 Task: Create a due date automation trigger when advanced on, 2 working days before a card is due add dates due tomorrow at 11:00 AM.
Action: Mouse moved to (854, 252)
Screenshot: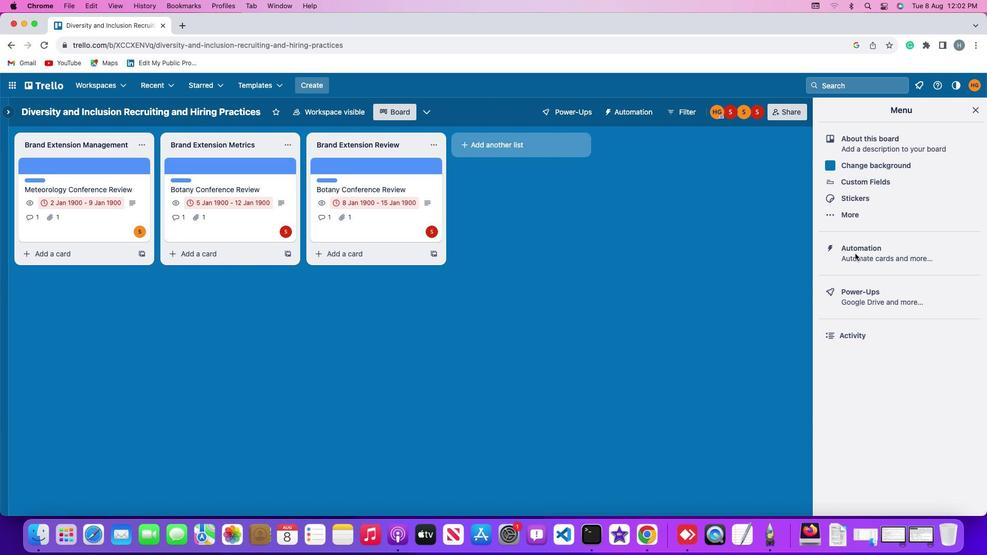 
Action: Mouse pressed left at (854, 252)
Screenshot: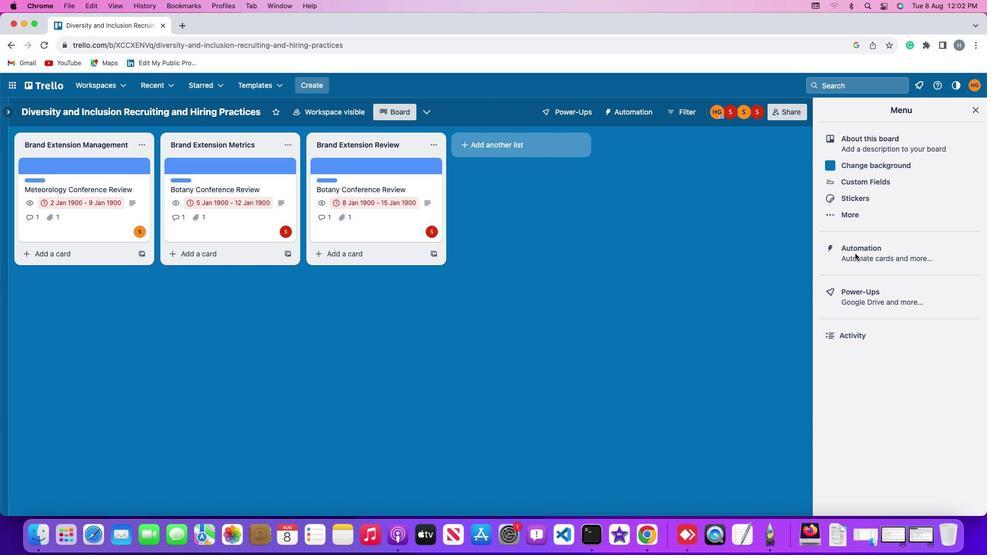 
Action: Mouse pressed left at (854, 252)
Screenshot: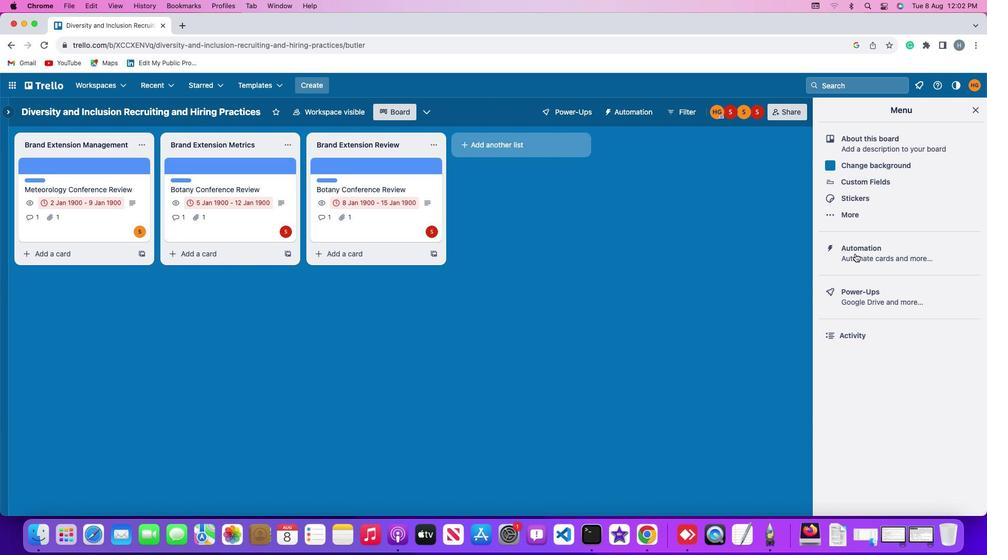 
Action: Mouse moved to (51, 242)
Screenshot: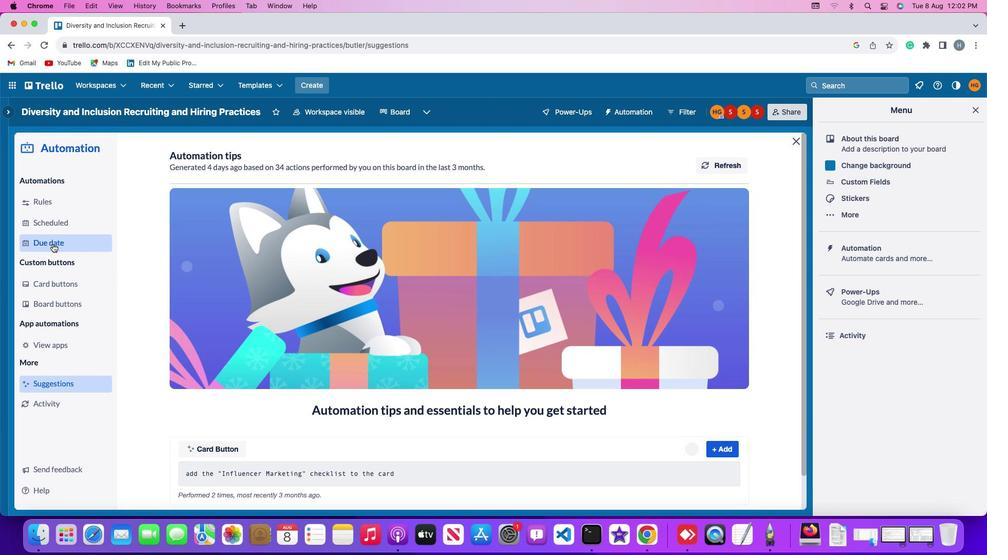 
Action: Mouse pressed left at (51, 242)
Screenshot: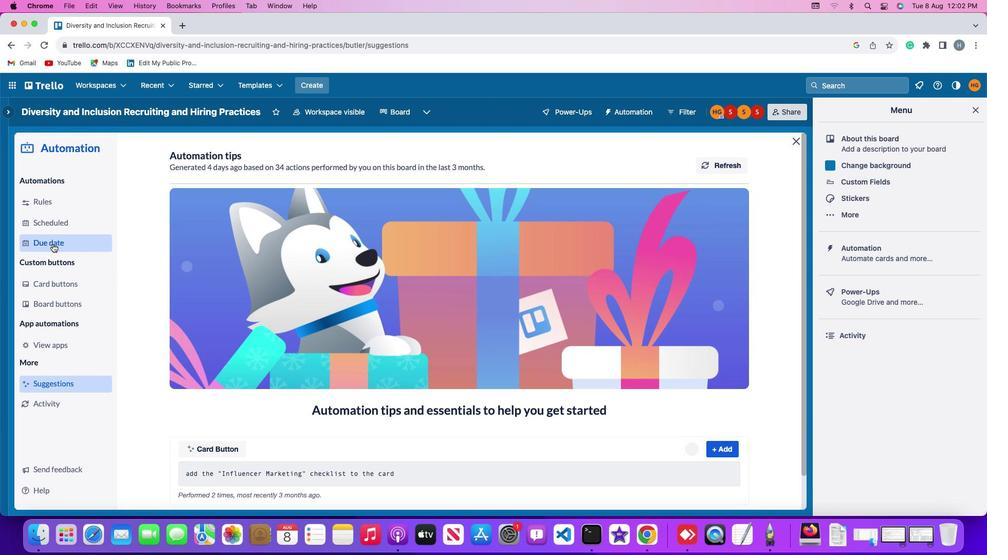 
Action: Mouse moved to (674, 159)
Screenshot: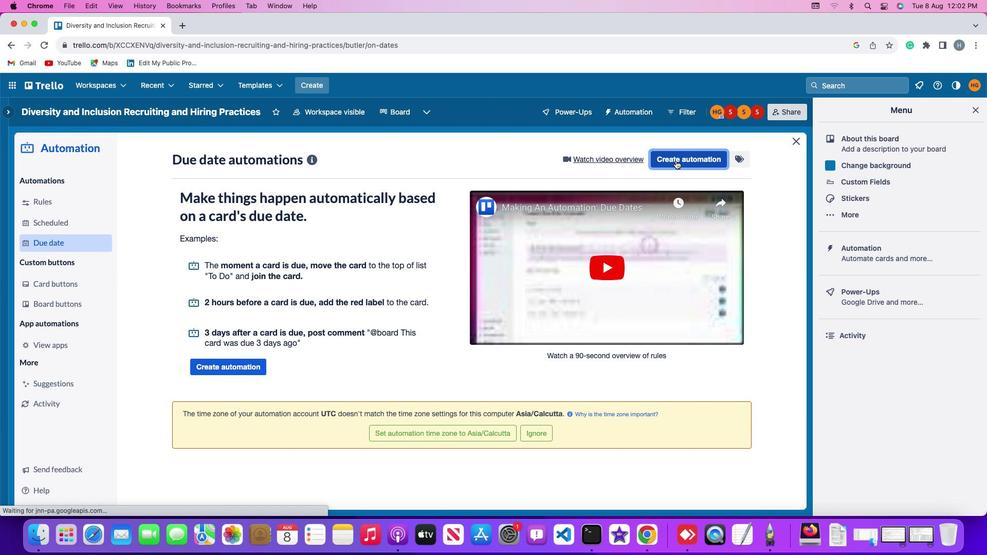 
Action: Mouse pressed left at (674, 159)
Screenshot: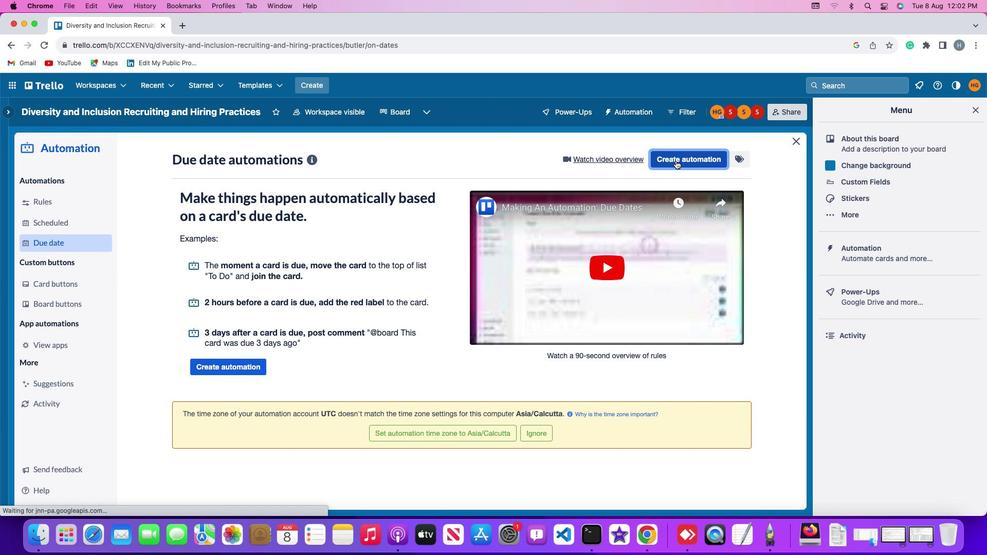 
Action: Mouse moved to (272, 252)
Screenshot: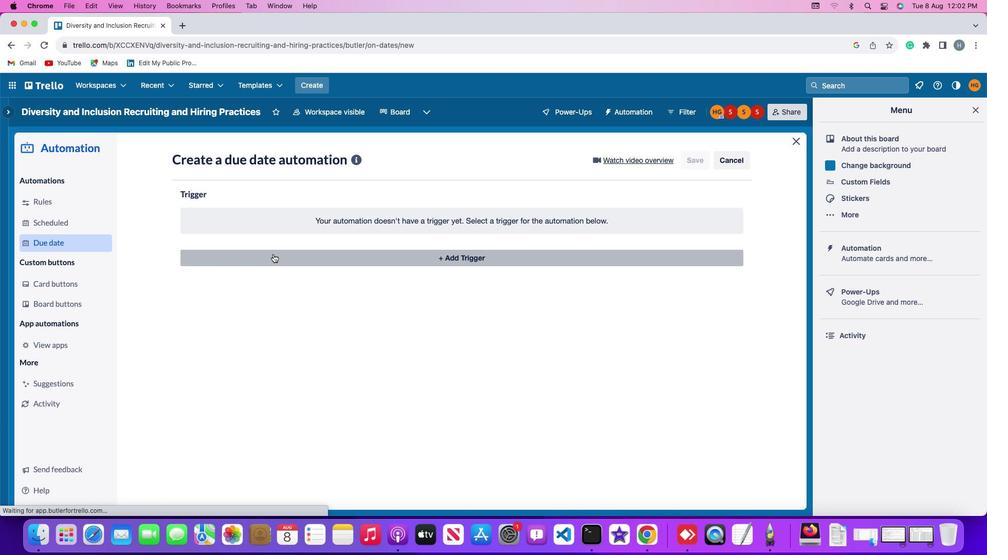 
Action: Mouse pressed left at (272, 252)
Screenshot: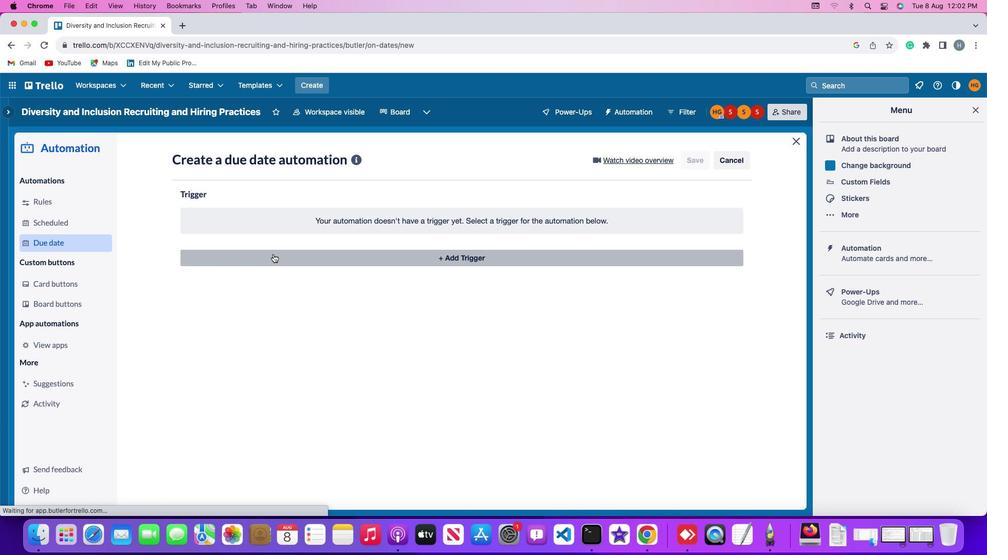 
Action: Mouse moved to (196, 414)
Screenshot: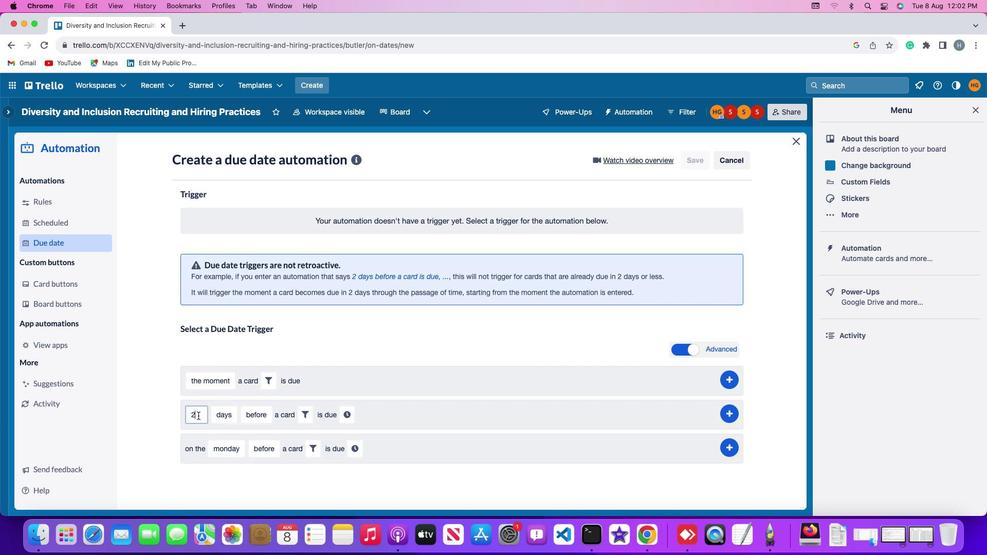 
Action: Mouse pressed left at (196, 414)
Screenshot: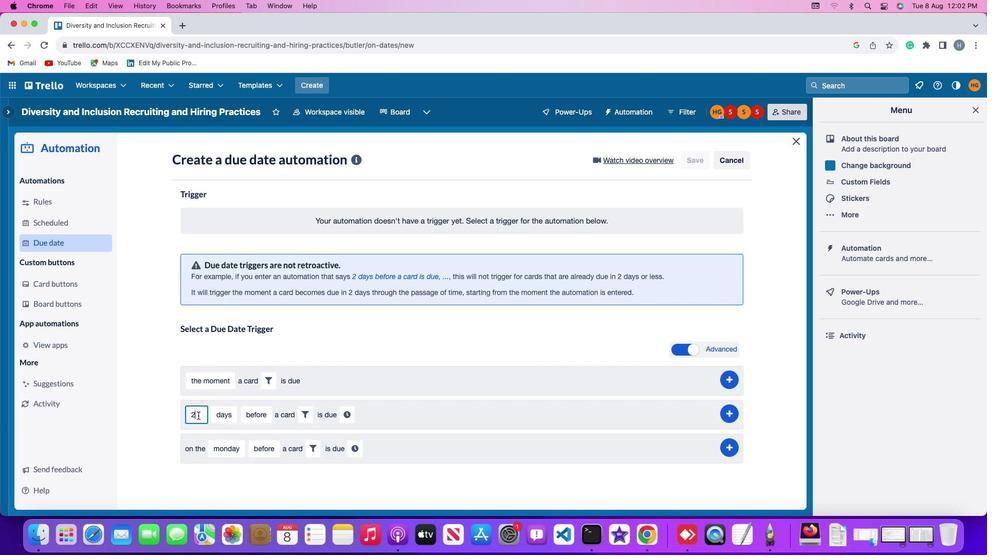 
Action: Mouse moved to (197, 414)
Screenshot: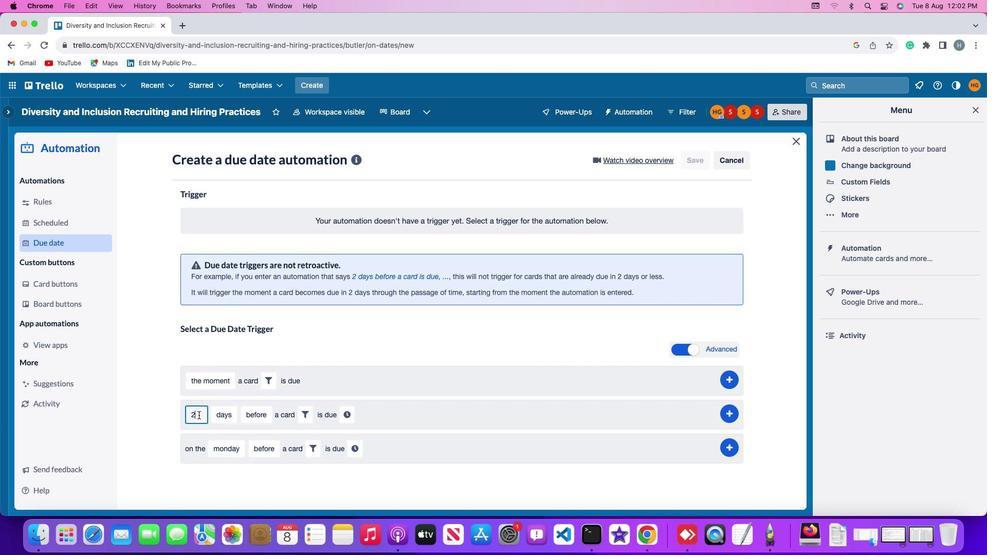 
Action: Key pressed Key.backspace'2'
Screenshot: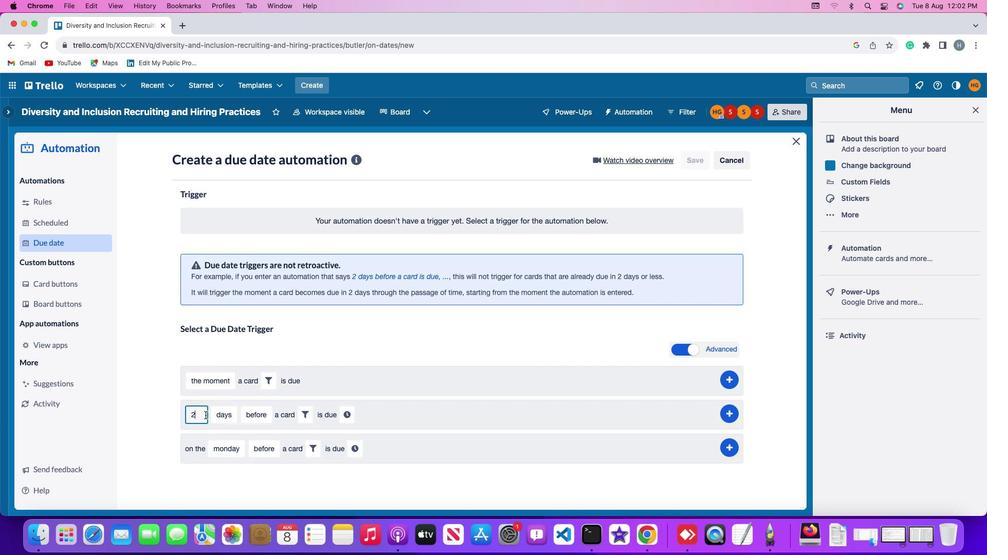 
Action: Mouse moved to (223, 413)
Screenshot: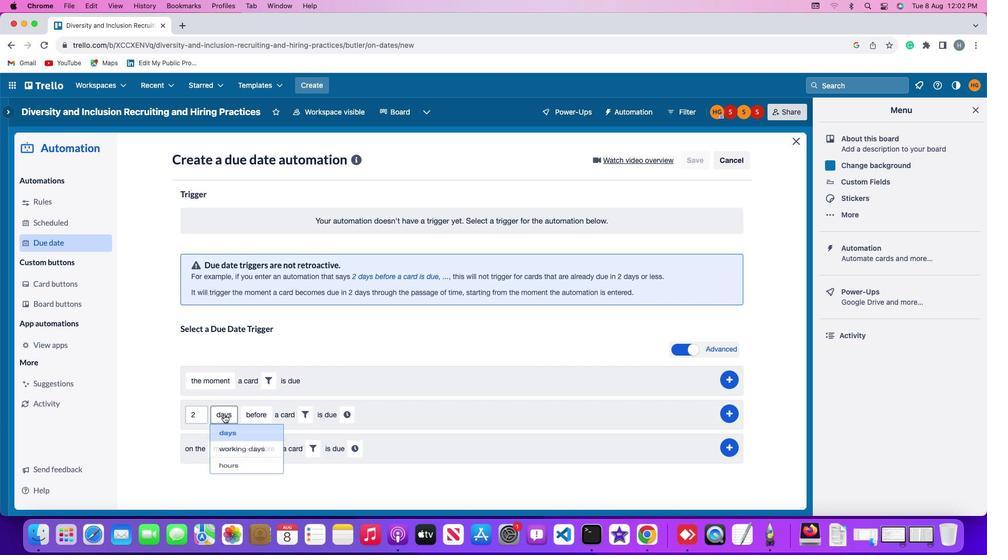 
Action: Mouse pressed left at (223, 413)
Screenshot: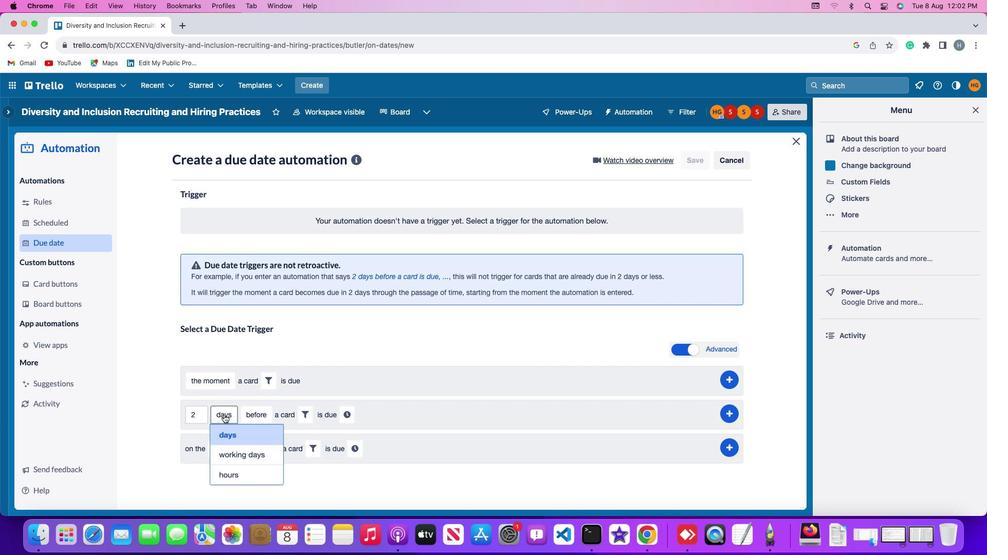 
Action: Mouse moved to (228, 459)
Screenshot: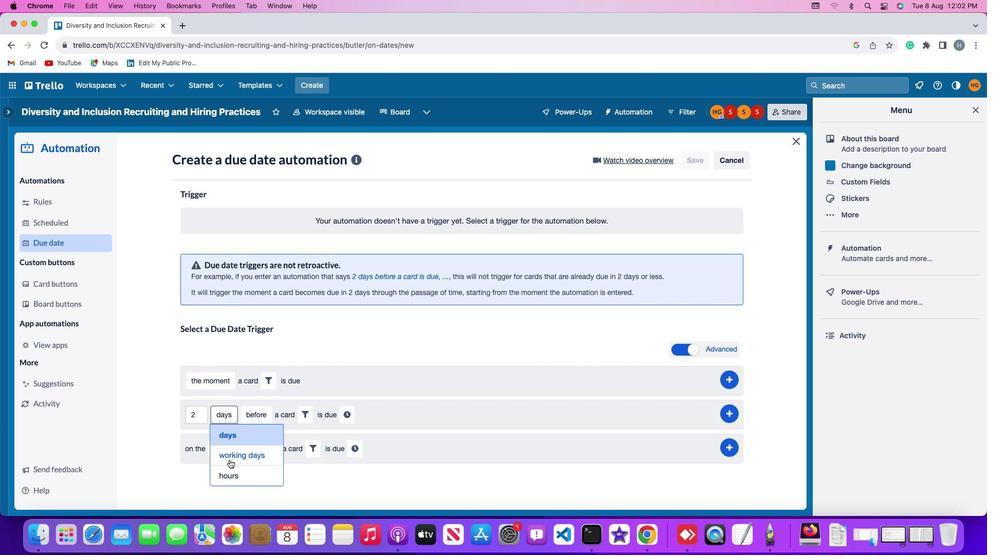 
Action: Mouse pressed left at (228, 459)
Screenshot: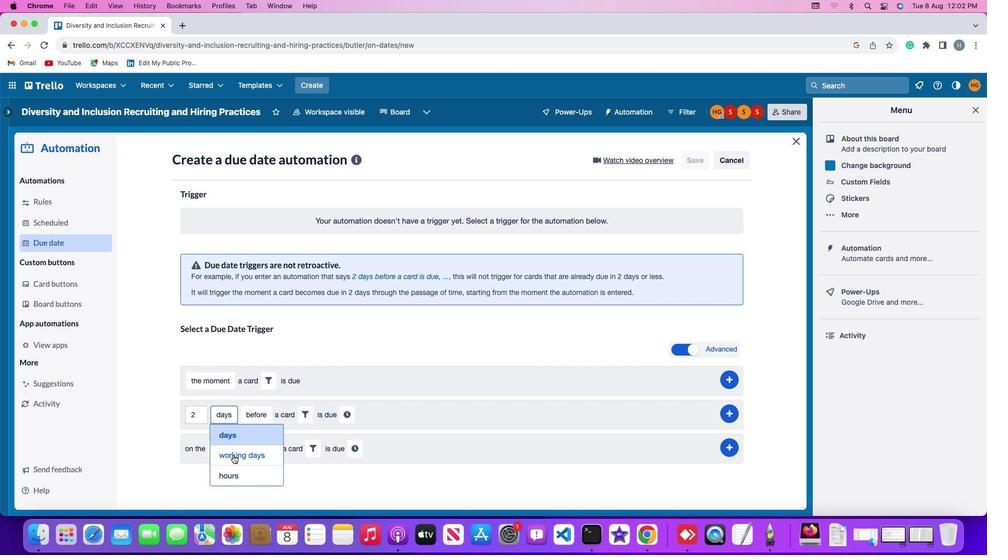 
Action: Mouse moved to (281, 412)
Screenshot: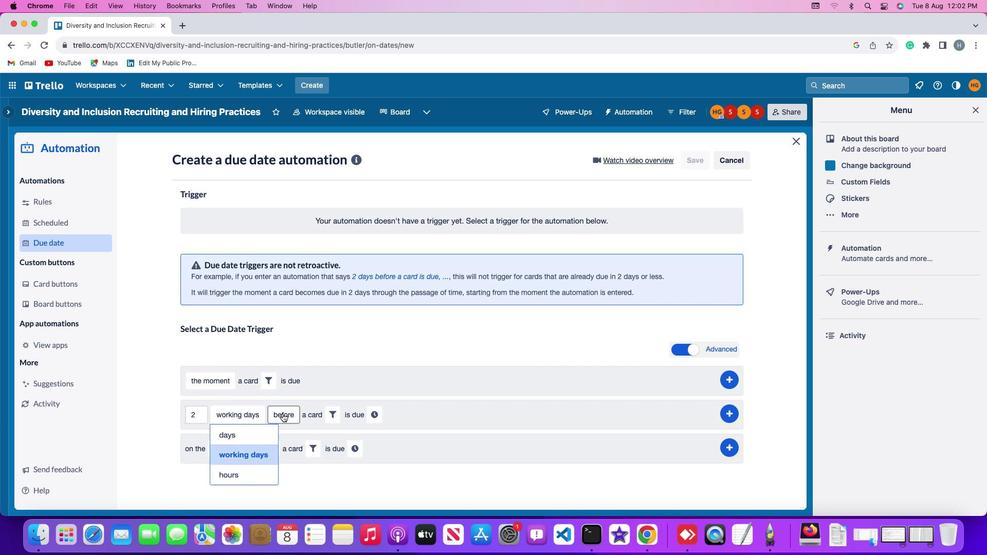 
Action: Mouse pressed left at (281, 412)
Screenshot: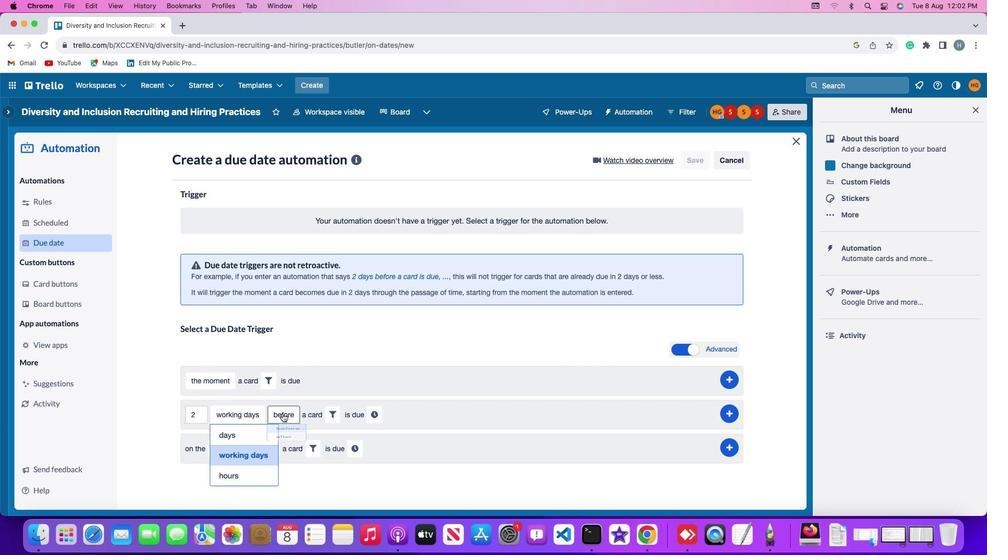 
Action: Mouse moved to (284, 433)
Screenshot: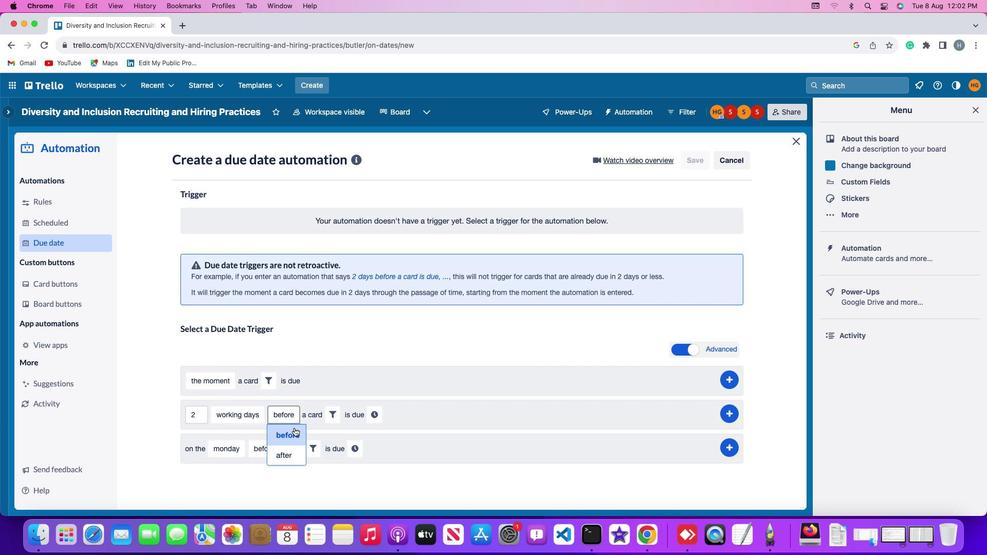 
Action: Mouse pressed left at (284, 433)
Screenshot: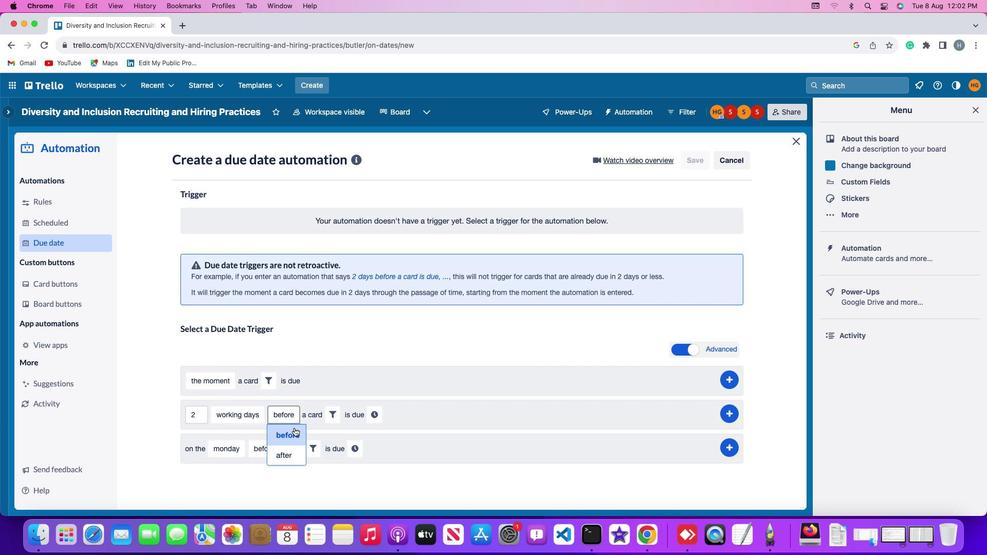 
Action: Mouse moved to (328, 411)
Screenshot: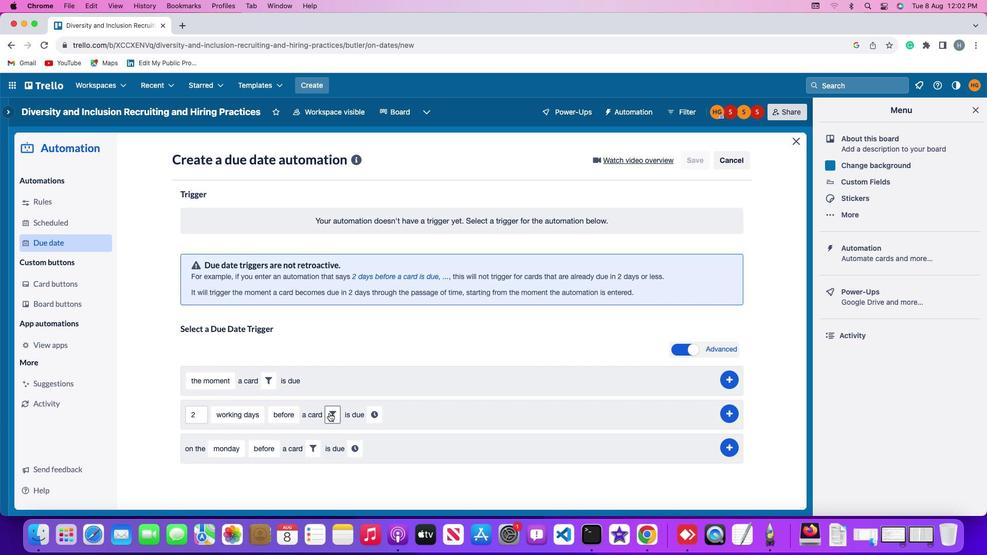 
Action: Mouse pressed left at (328, 411)
Screenshot: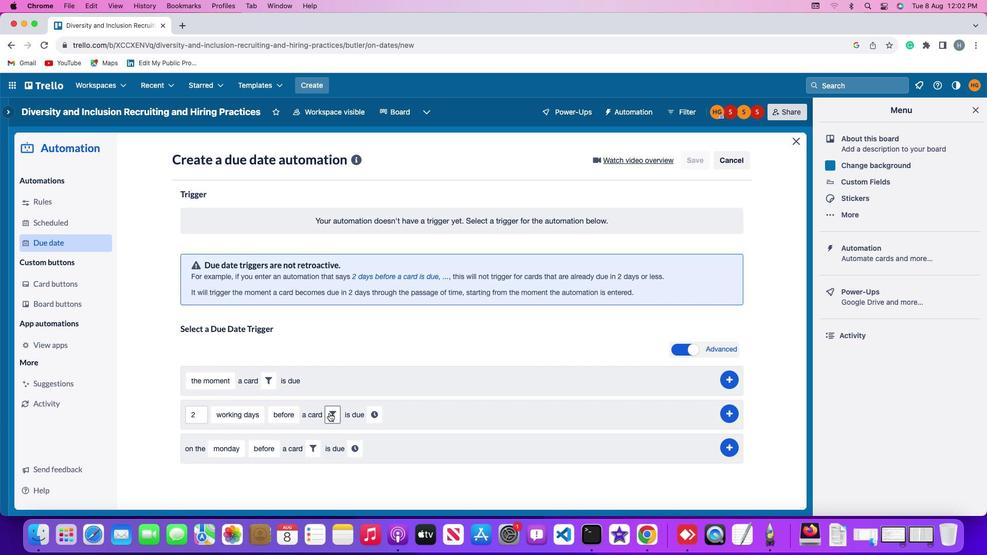 
Action: Mouse moved to (391, 445)
Screenshot: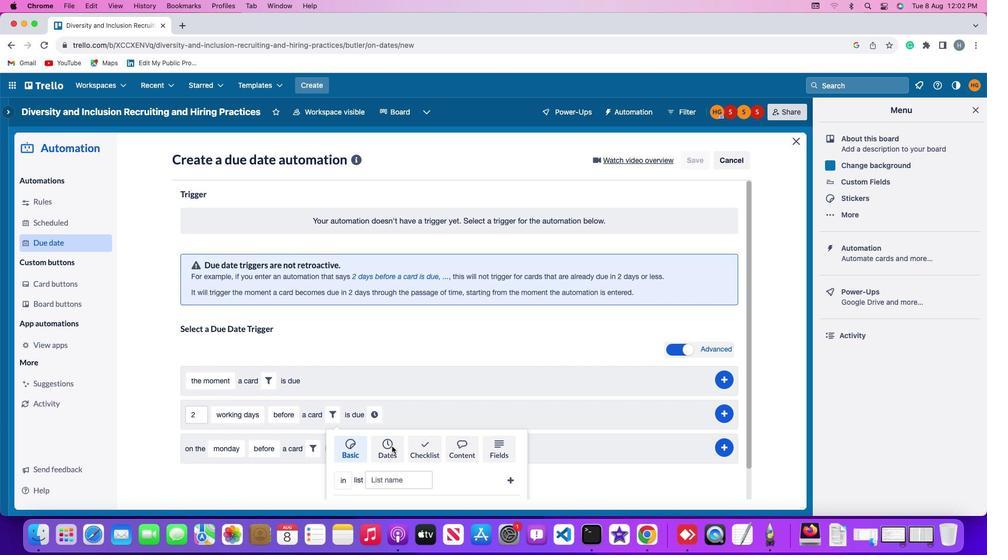 
Action: Mouse pressed left at (391, 445)
Screenshot: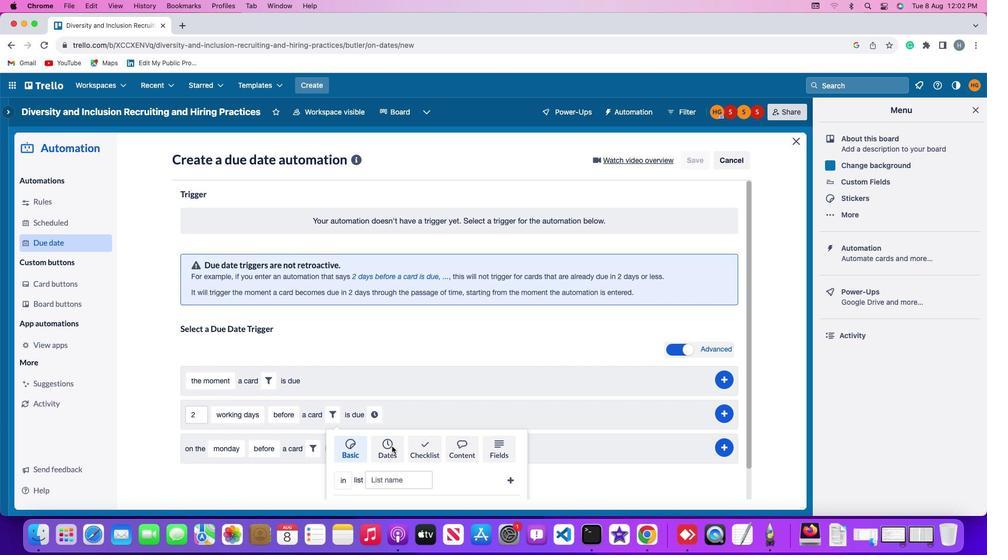 
Action: Mouse moved to (273, 471)
Screenshot: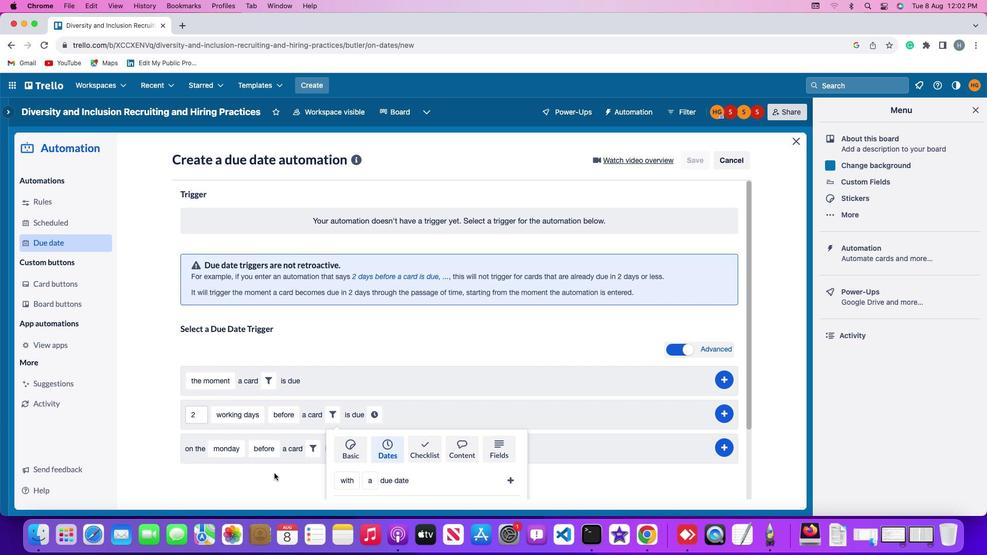 
Action: Mouse scrolled (273, 471) with delta (0, -1)
Screenshot: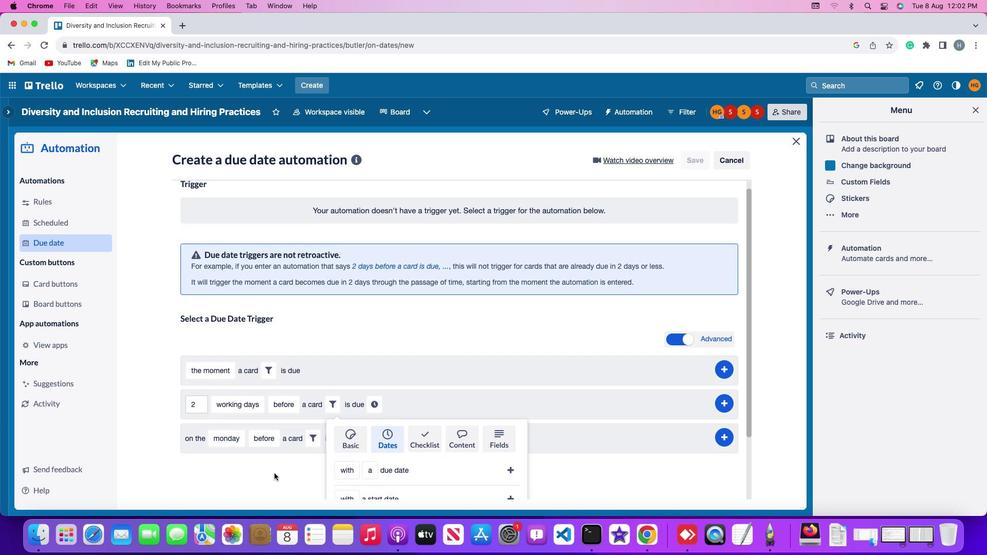 
Action: Mouse scrolled (273, 471) with delta (0, -1)
Screenshot: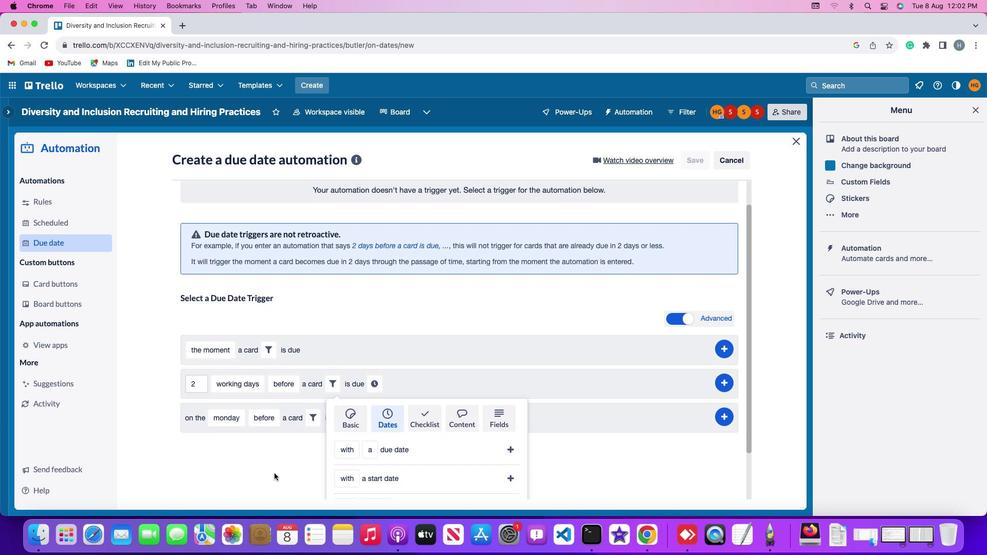 
Action: Mouse scrolled (273, 471) with delta (0, -2)
Screenshot: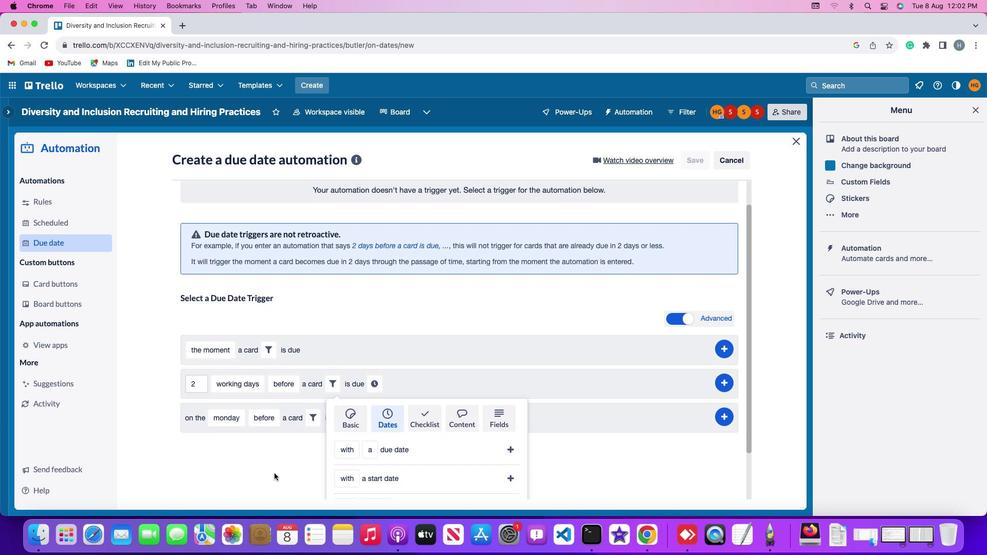 
Action: Mouse scrolled (273, 471) with delta (0, -3)
Screenshot: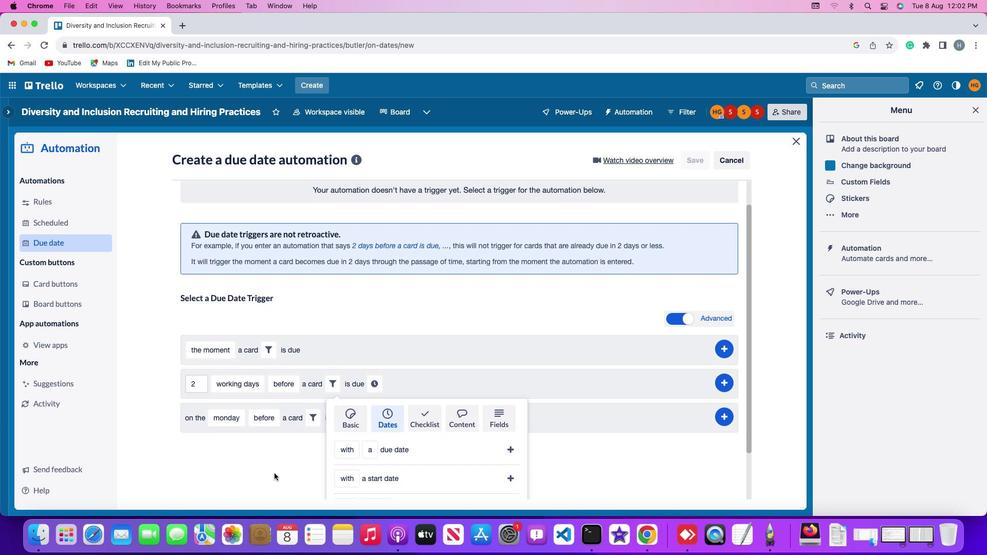 
Action: Mouse scrolled (273, 471) with delta (0, -3)
Screenshot: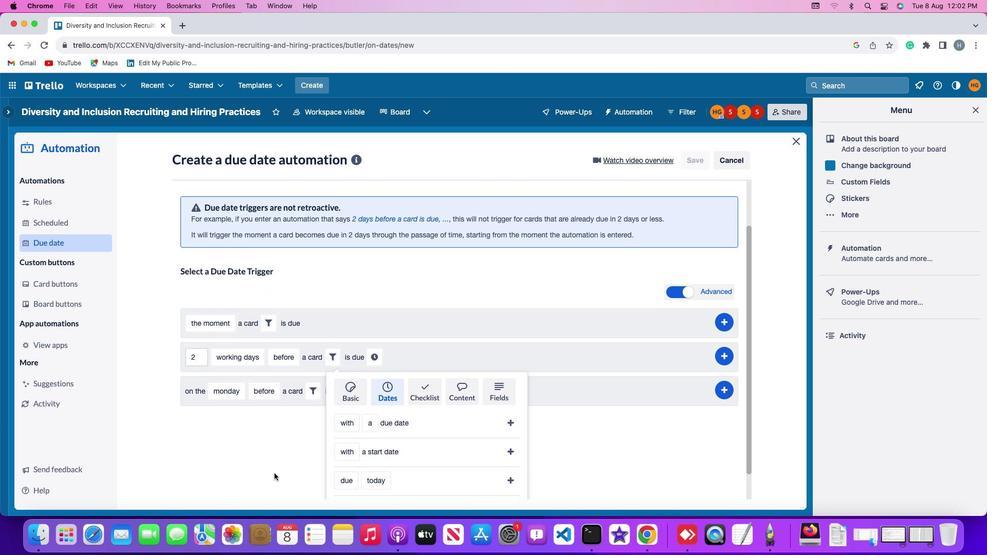 
Action: Mouse scrolled (273, 471) with delta (0, -1)
Screenshot: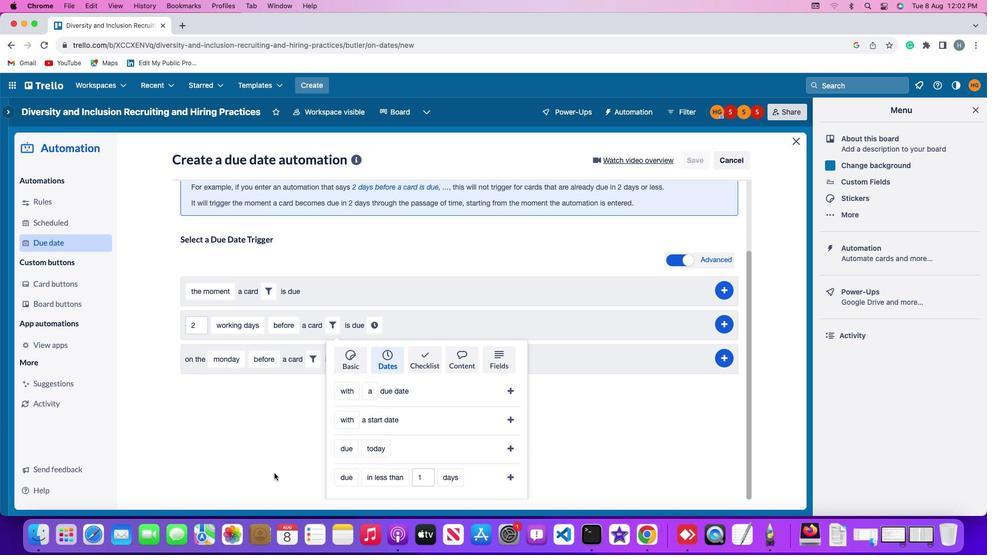 
Action: Mouse scrolled (273, 471) with delta (0, -1)
Screenshot: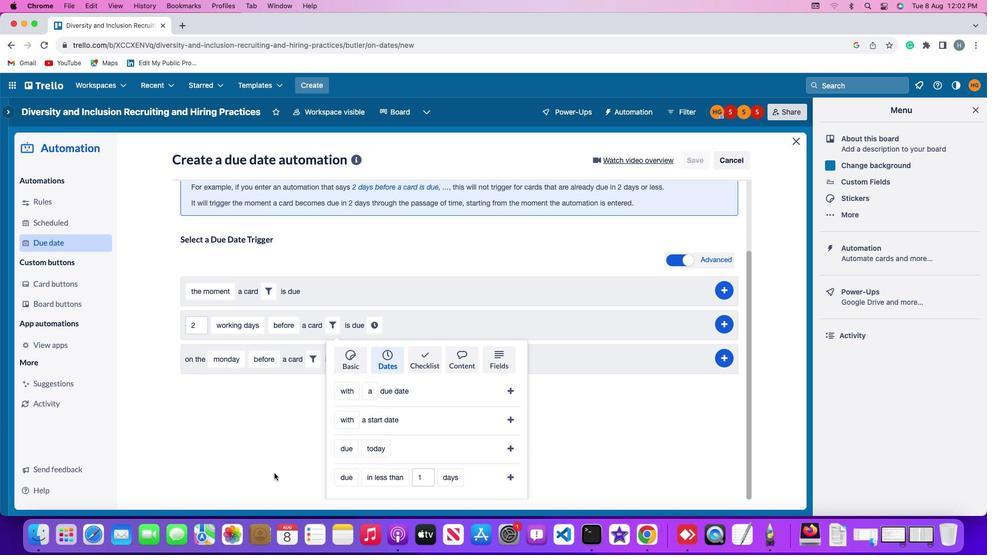 
Action: Mouse scrolled (273, 471) with delta (0, -2)
Screenshot: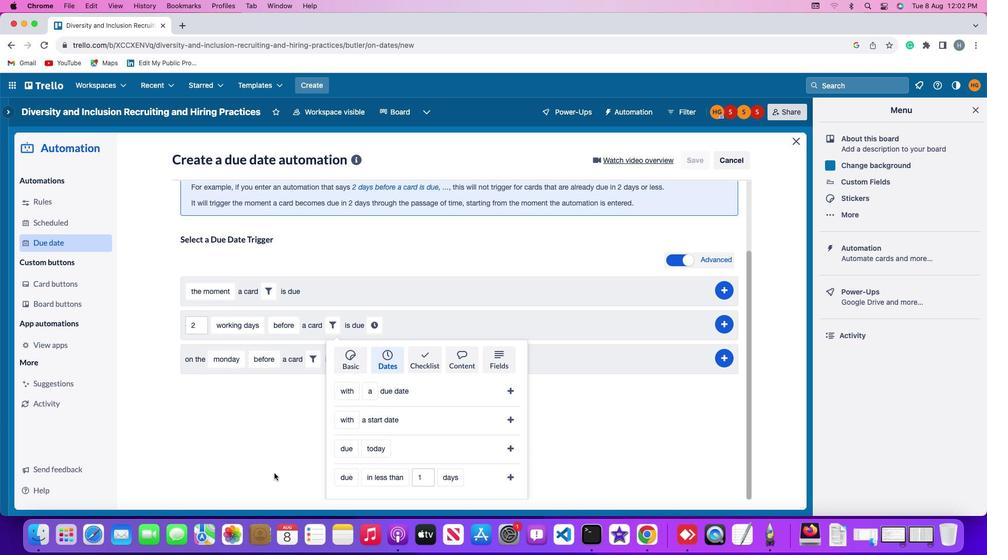 
Action: Mouse scrolled (273, 471) with delta (0, -3)
Screenshot: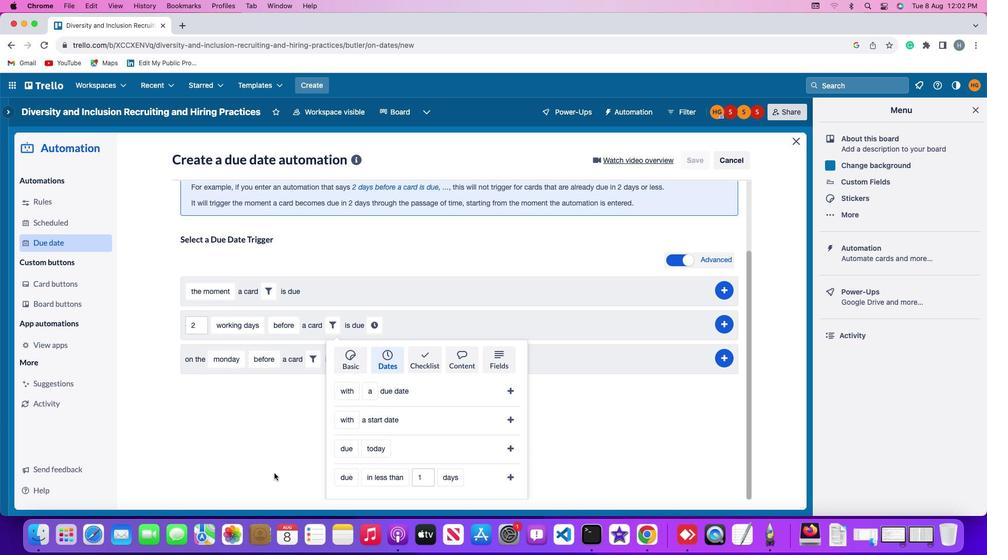 
Action: Mouse moved to (339, 447)
Screenshot: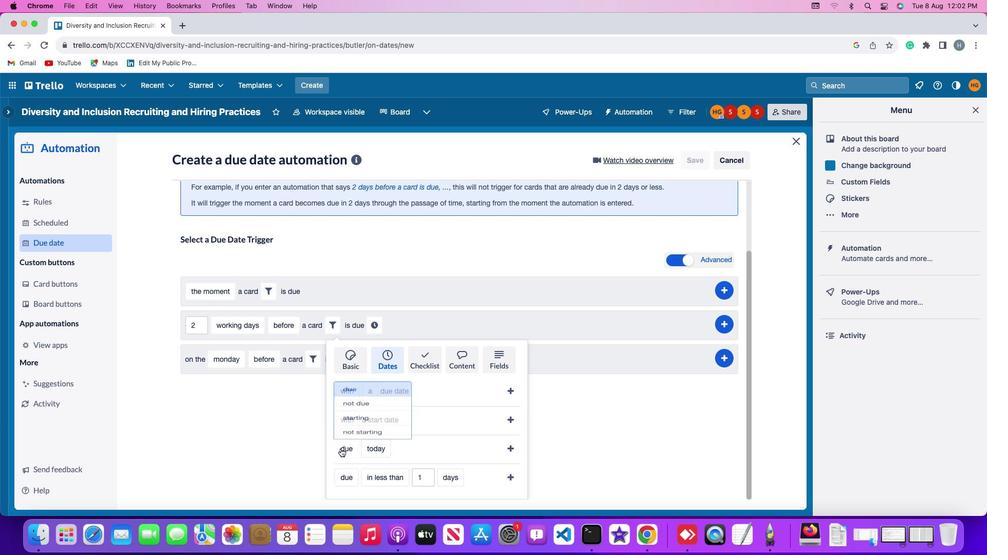 
Action: Mouse pressed left at (339, 447)
Screenshot: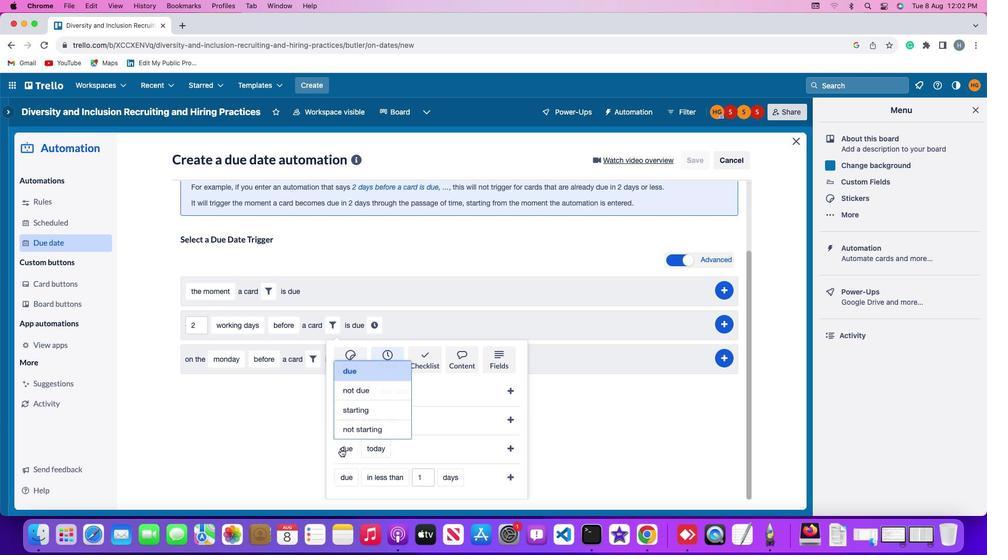
Action: Mouse moved to (360, 362)
Screenshot: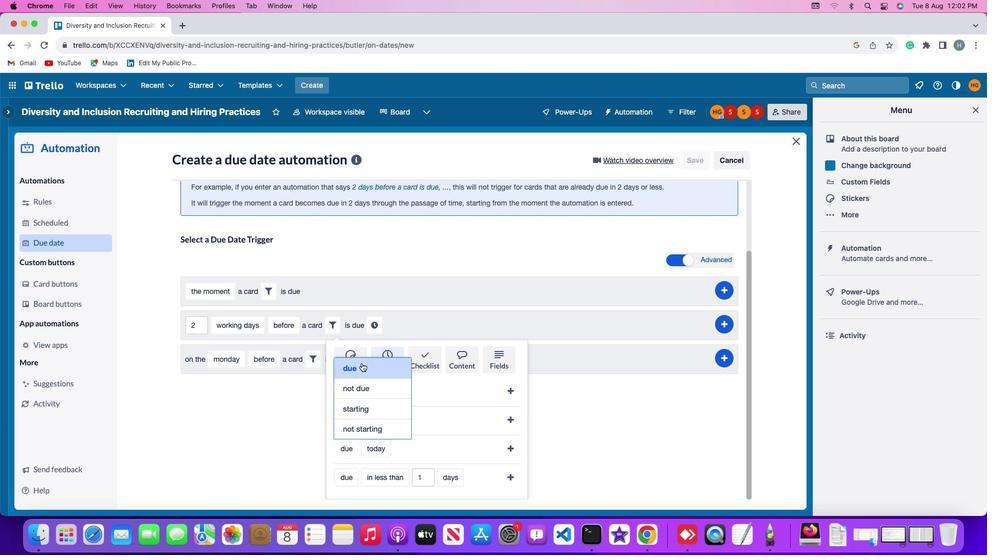 
Action: Mouse pressed left at (360, 362)
Screenshot: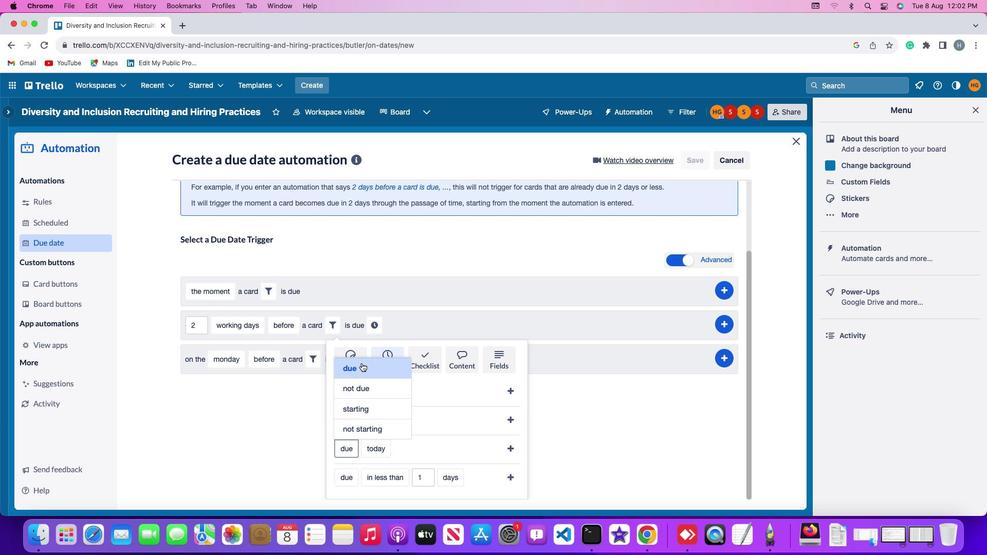 
Action: Mouse moved to (373, 446)
Screenshot: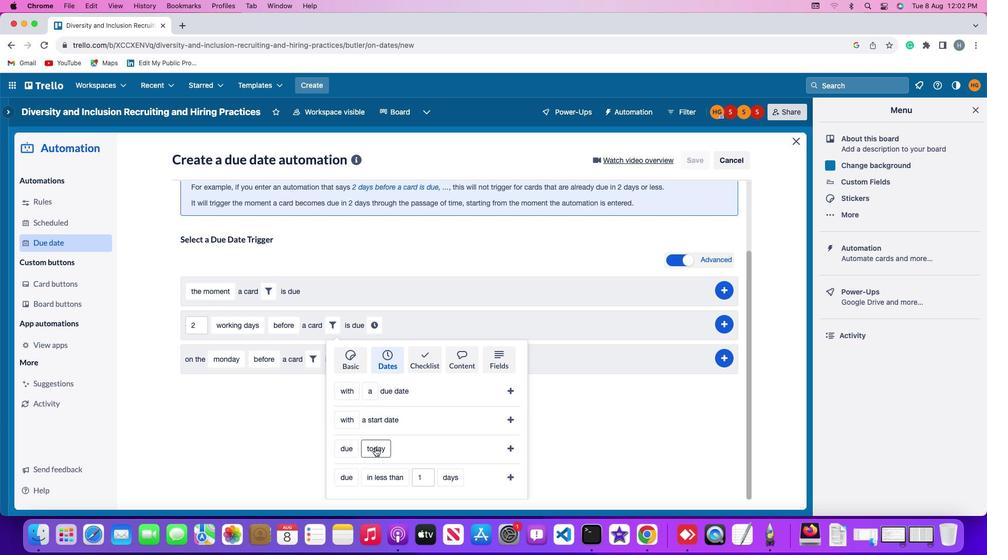 
Action: Mouse pressed left at (373, 446)
Screenshot: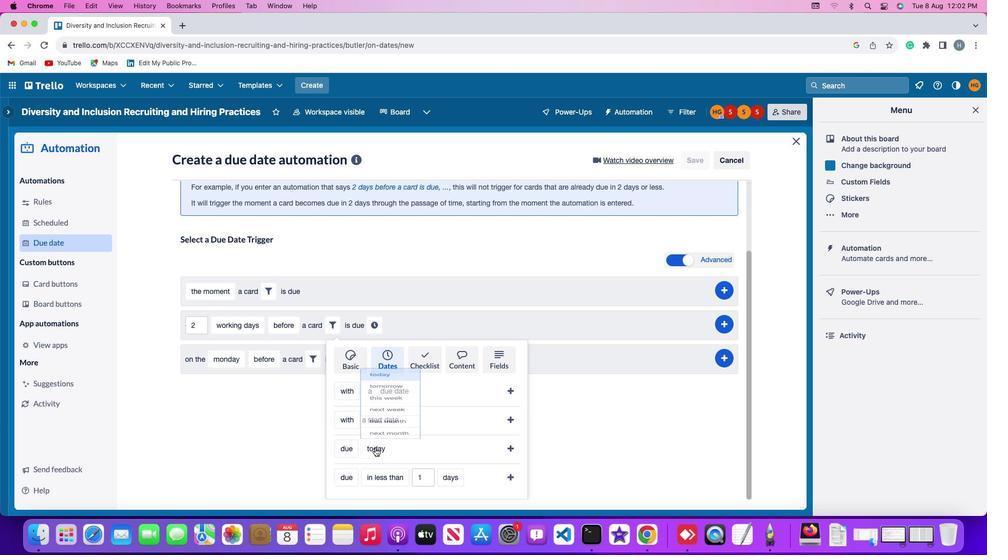 
Action: Mouse moved to (387, 344)
Screenshot: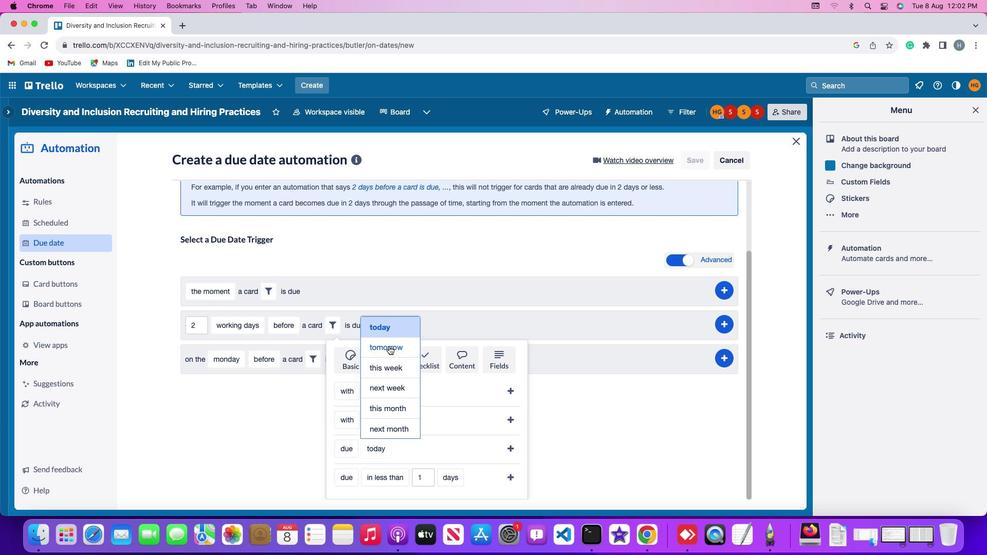 
Action: Mouse pressed left at (387, 344)
Screenshot: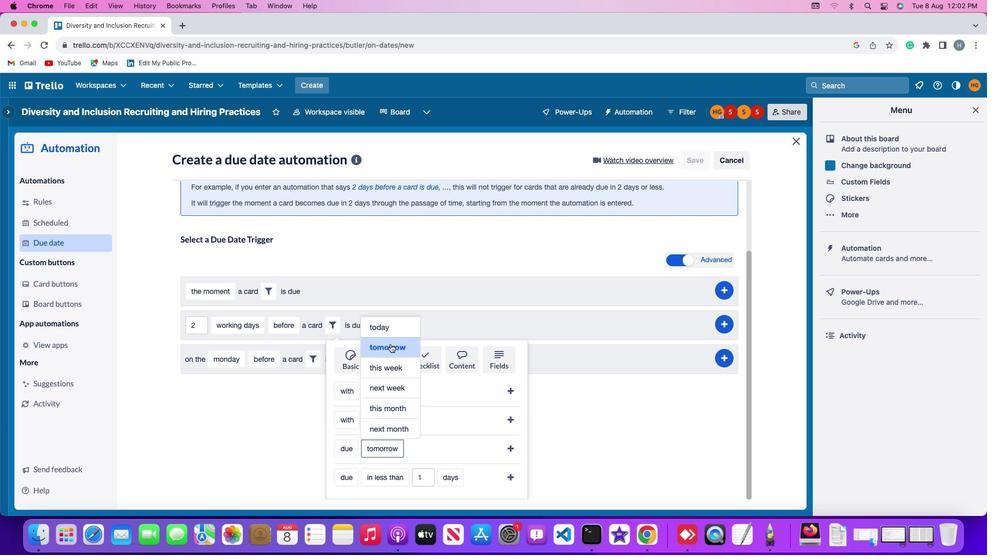 
Action: Mouse moved to (509, 447)
Screenshot: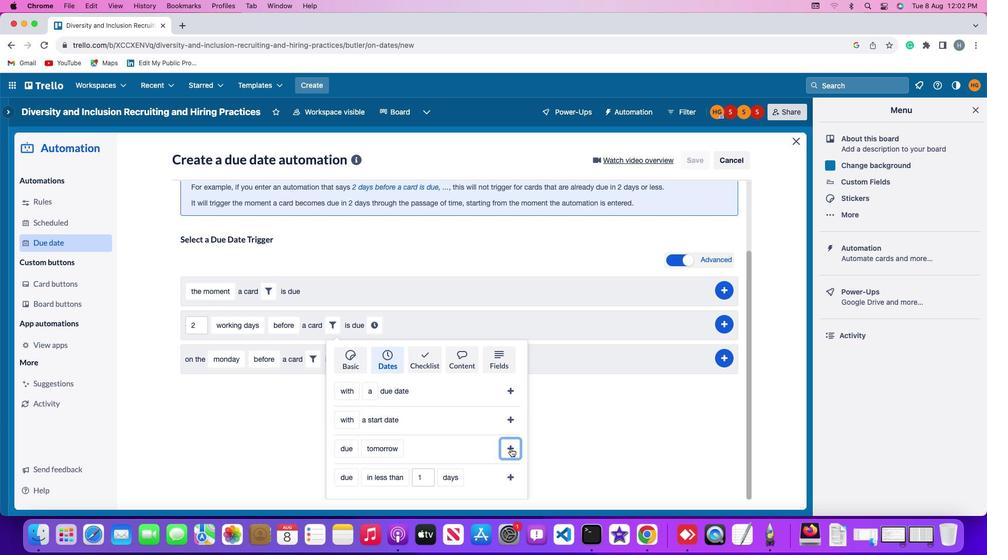 
Action: Mouse pressed left at (509, 447)
Screenshot: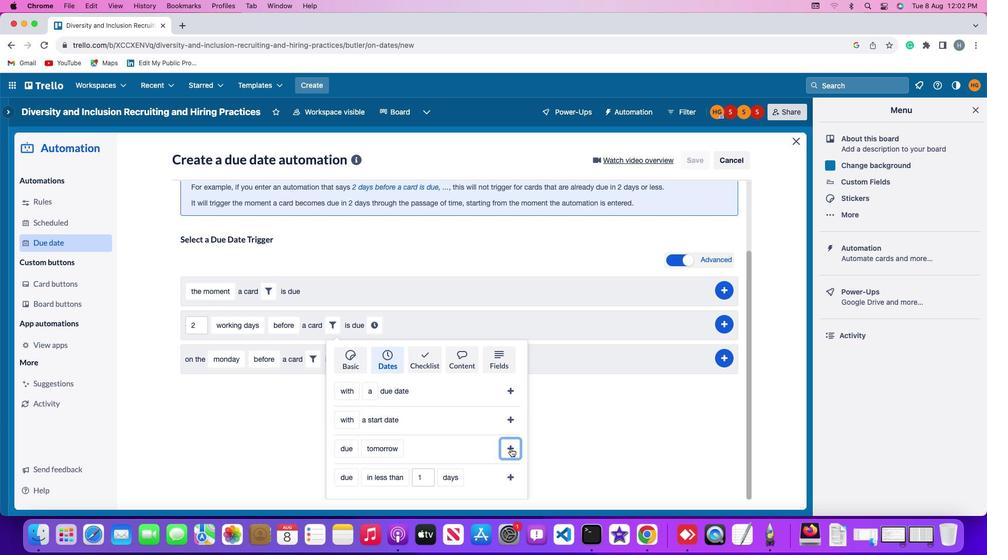 
Action: Mouse moved to (444, 412)
Screenshot: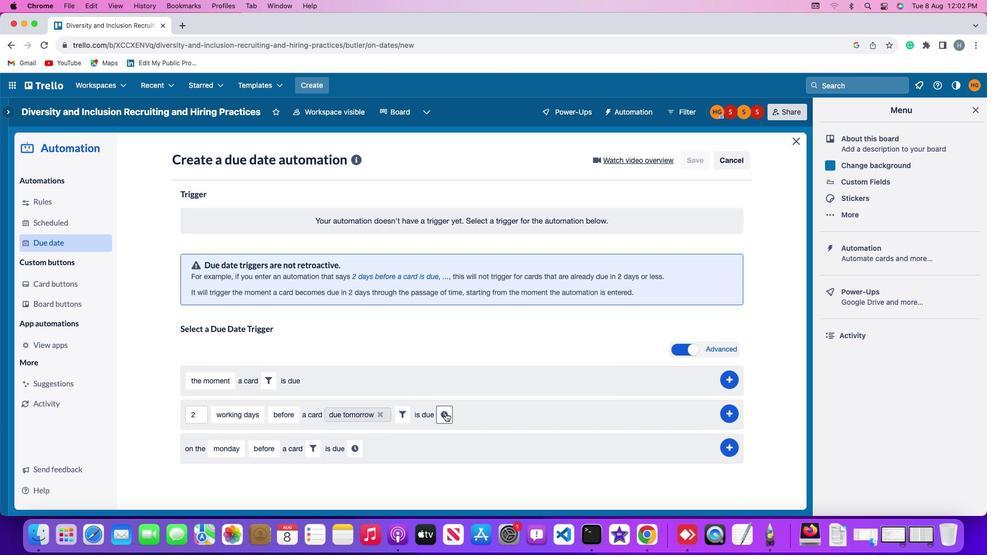 
Action: Mouse pressed left at (444, 412)
Screenshot: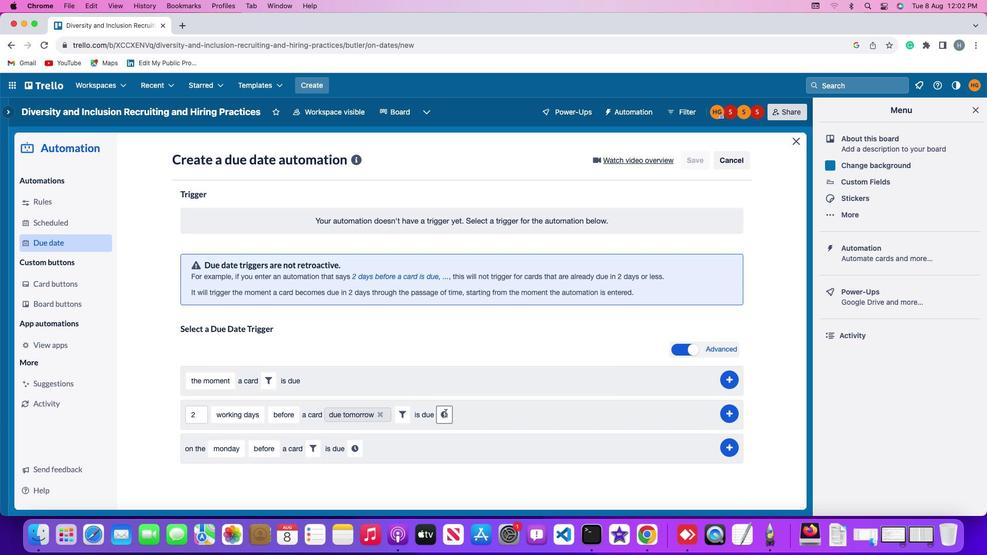 
Action: Mouse moved to (467, 416)
Screenshot: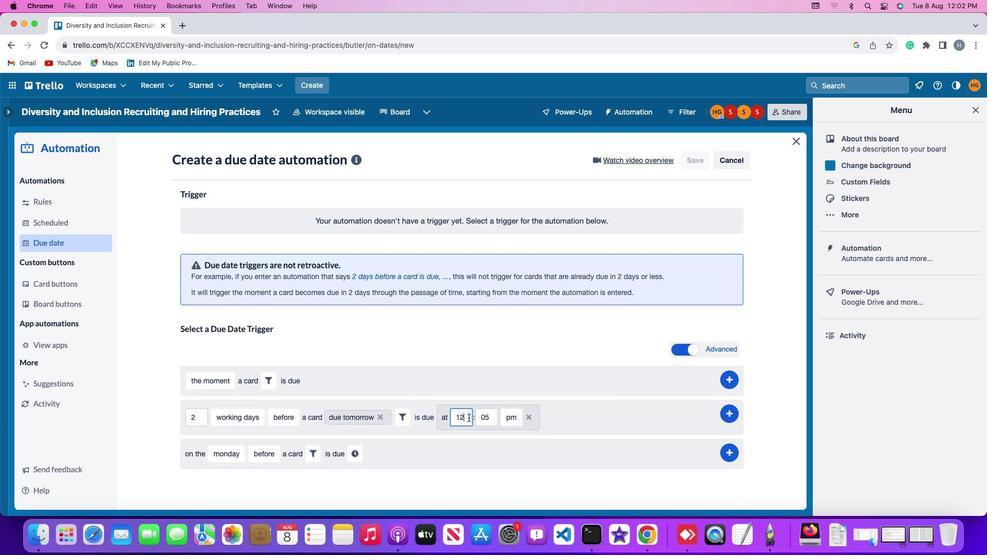 
Action: Mouse pressed left at (467, 416)
Screenshot: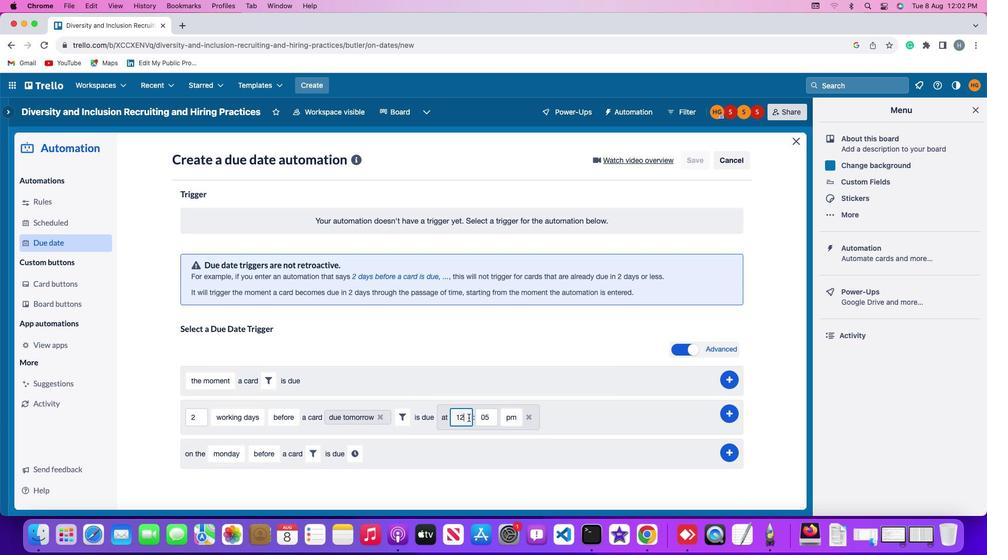 
Action: Key pressed Key.backspaceKey.backspace'1''1'
Screenshot: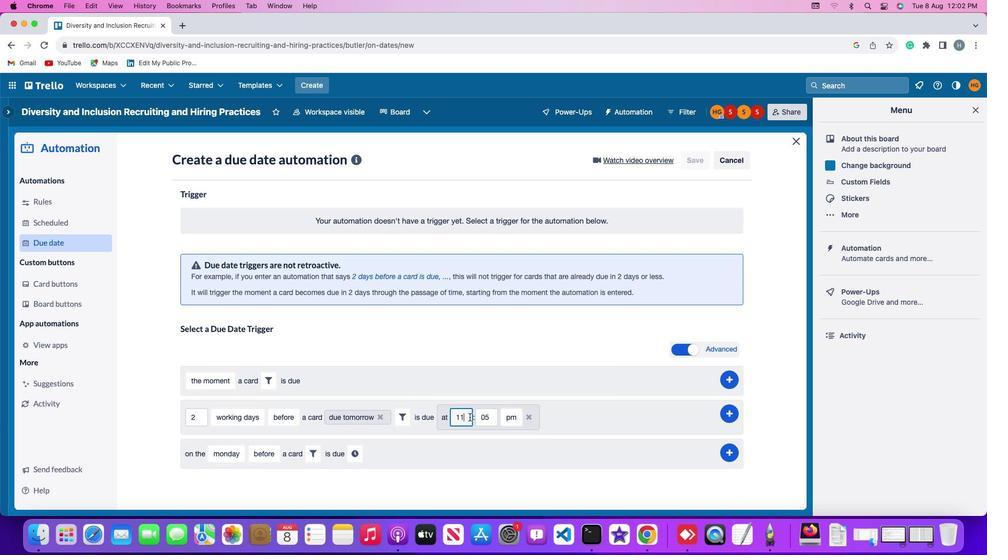 
Action: Mouse moved to (493, 417)
Screenshot: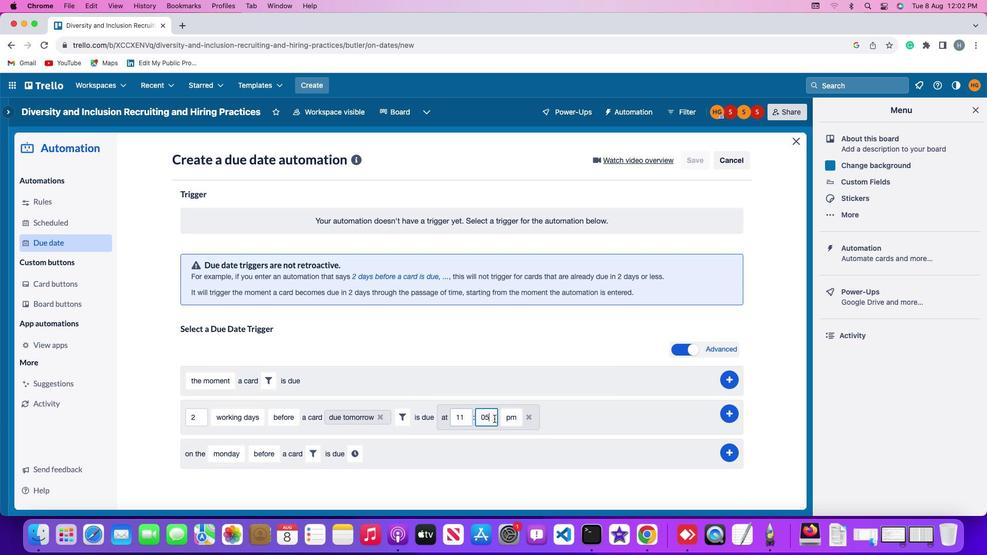 
Action: Mouse pressed left at (493, 417)
Screenshot: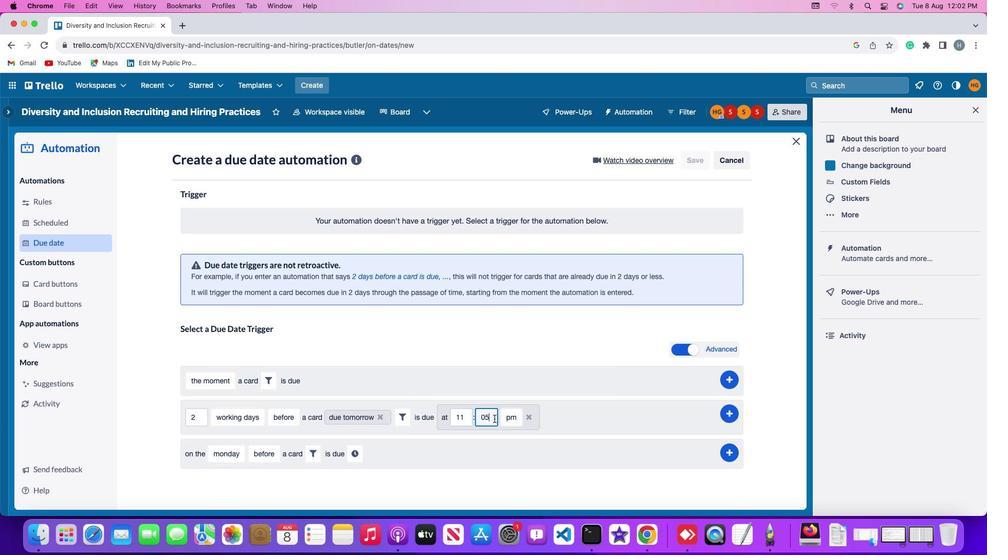 
Action: Key pressed Key.backspaceKey.backspace'0''0'
Screenshot: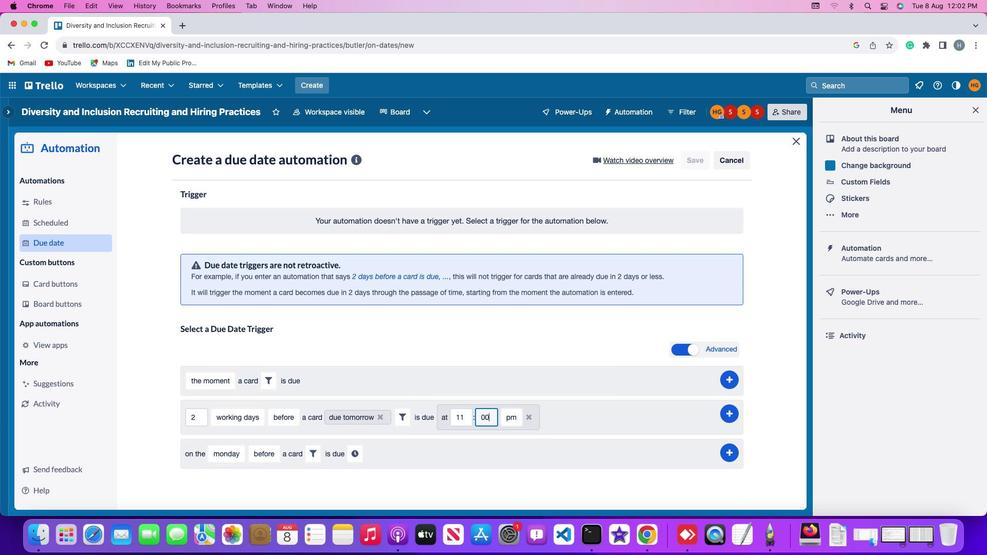 
Action: Mouse moved to (509, 415)
Screenshot: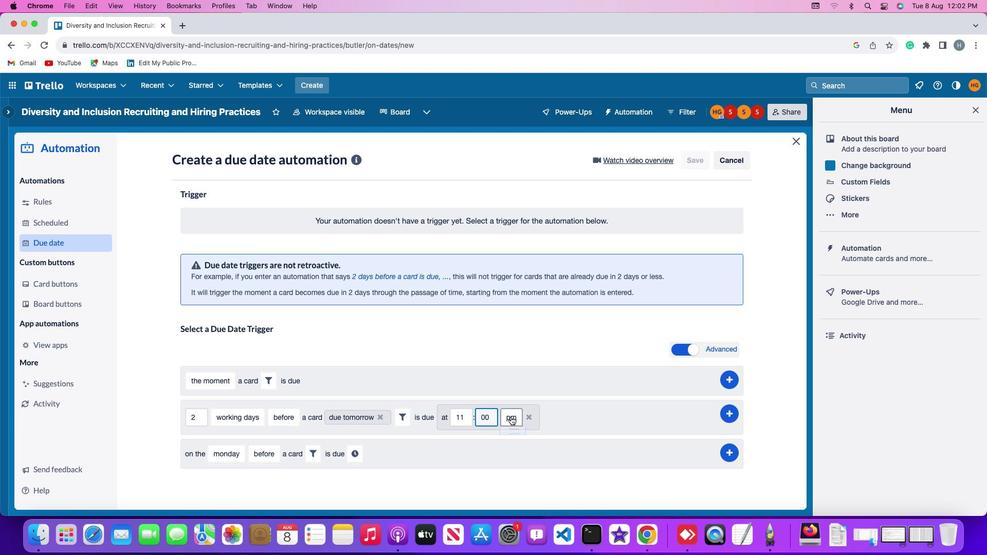
Action: Mouse pressed left at (509, 415)
Screenshot: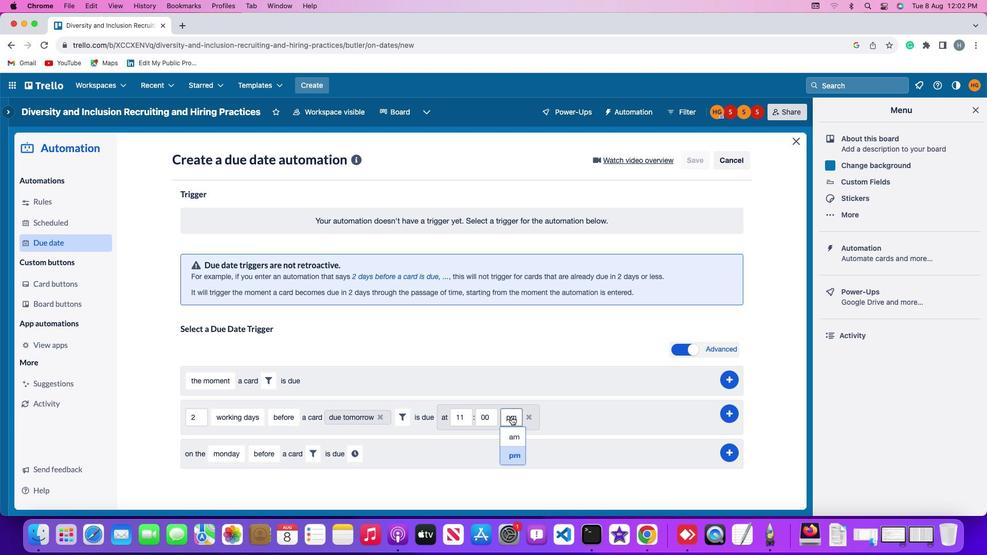 
Action: Mouse moved to (517, 434)
Screenshot: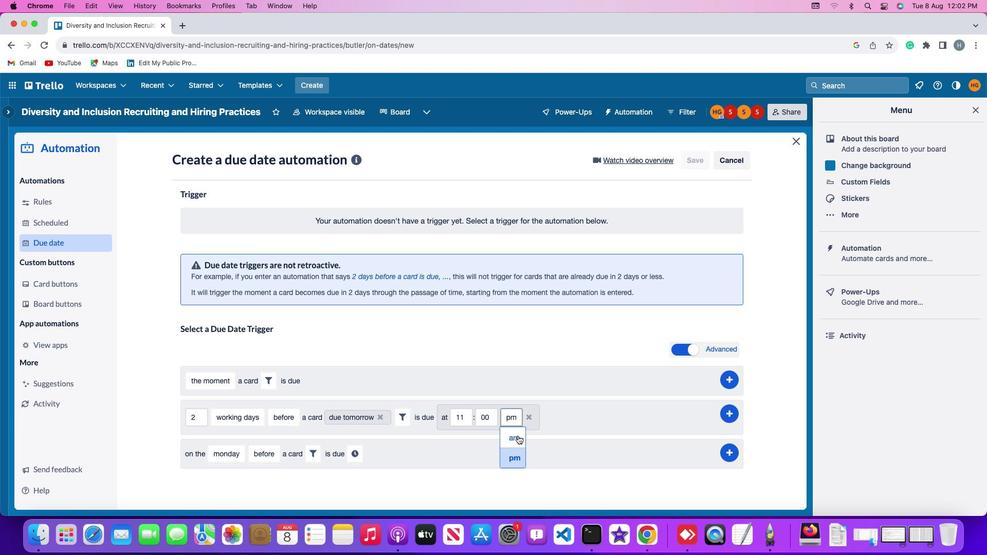 
Action: Mouse pressed left at (517, 434)
Screenshot: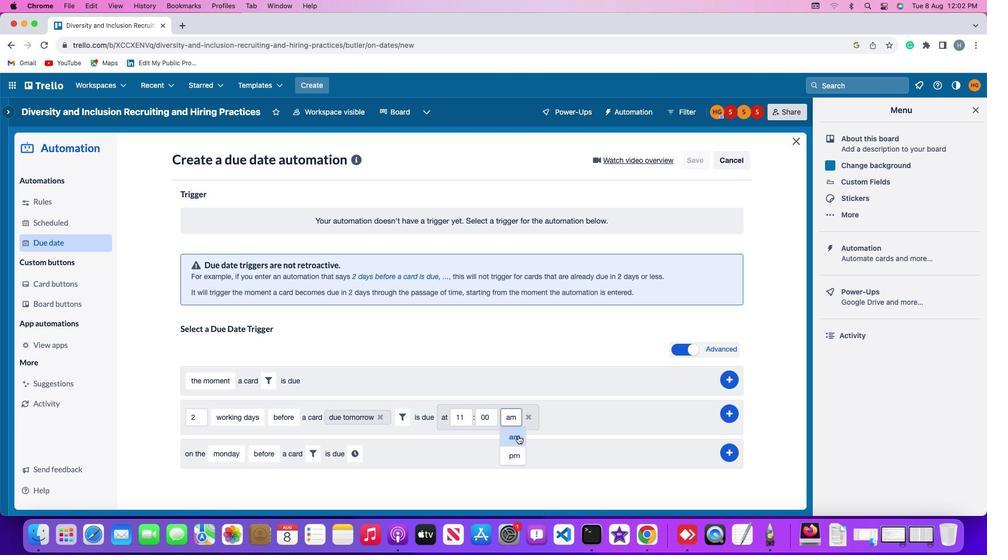 
Action: Mouse moved to (729, 408)
Screenshot: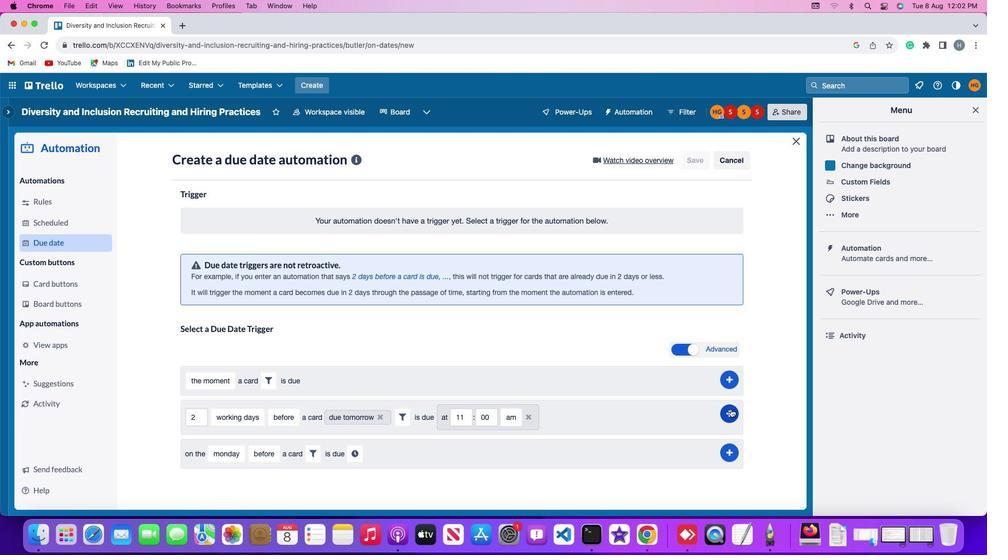 
Action: Mouse pressed left at (729, 408)
Screenshot: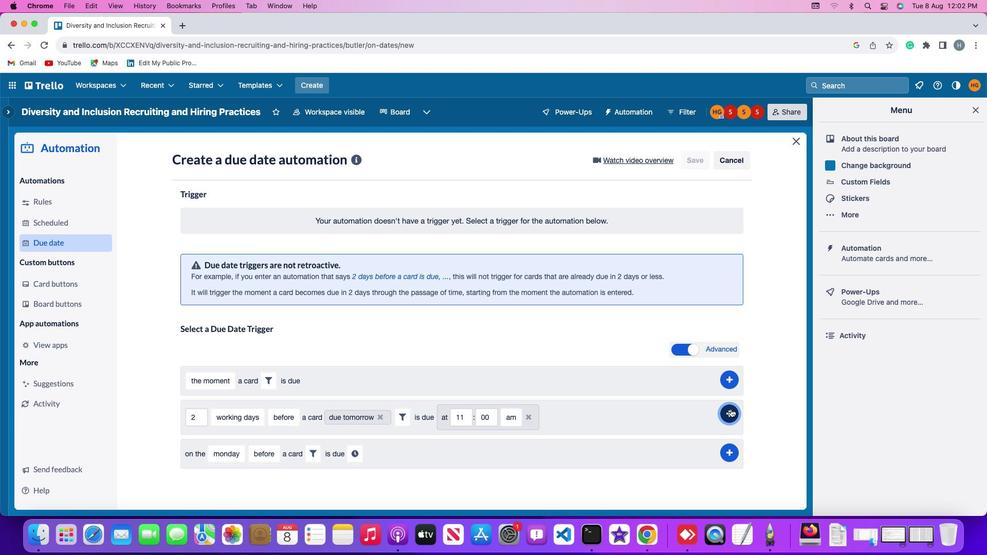 
Action: Mouse moved to (768, 302)
Screenshot: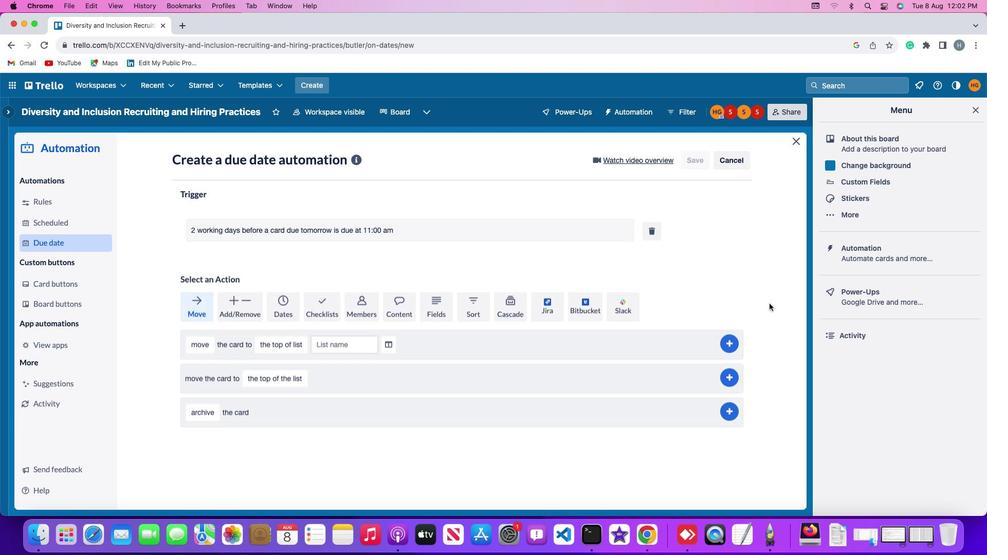 
